 Task: Create New Customer with Customer Name: Bawarchi Indian Cuisine, Billing Address Line1: 1404 Camden Street, Billing Address Line2:  Reno, Billing Address Line3:  Nevada 89501
Action: Mouse moved to (147, 34)
Screenshot: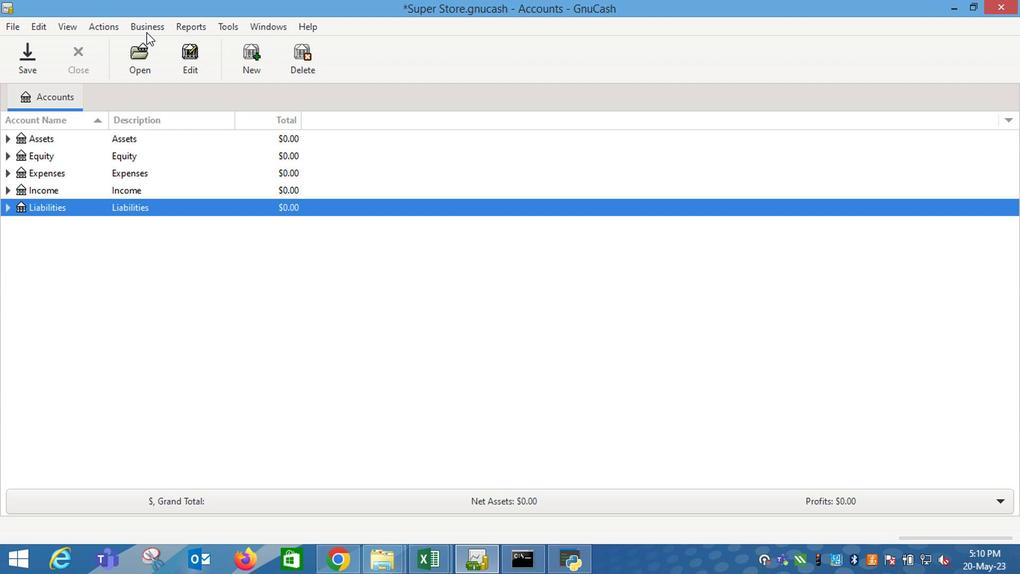 
Action: Mouse pressed left at (147, 34)
Screenshot: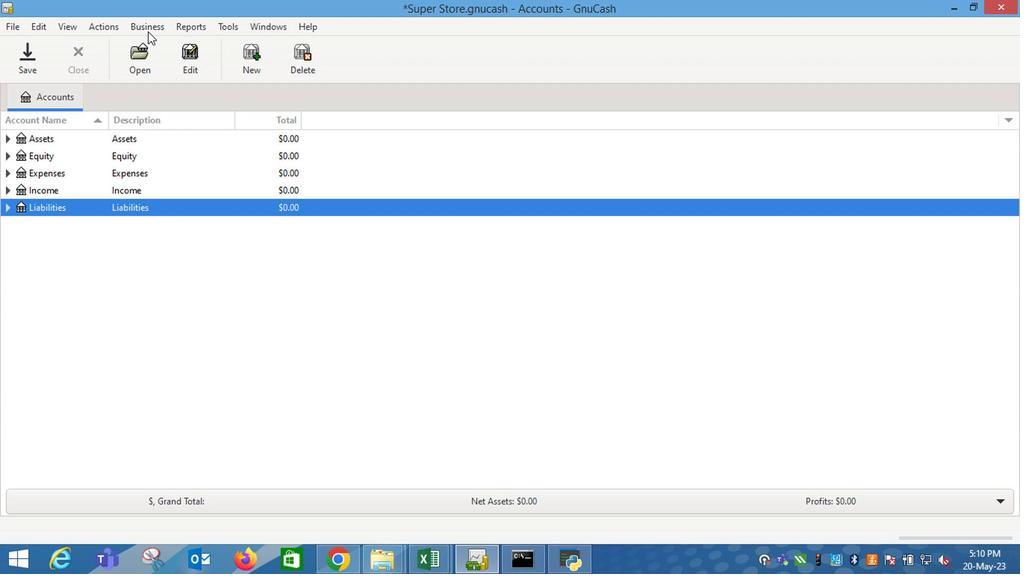 
Action: Mouse moved to (308, 65)
Screenshot: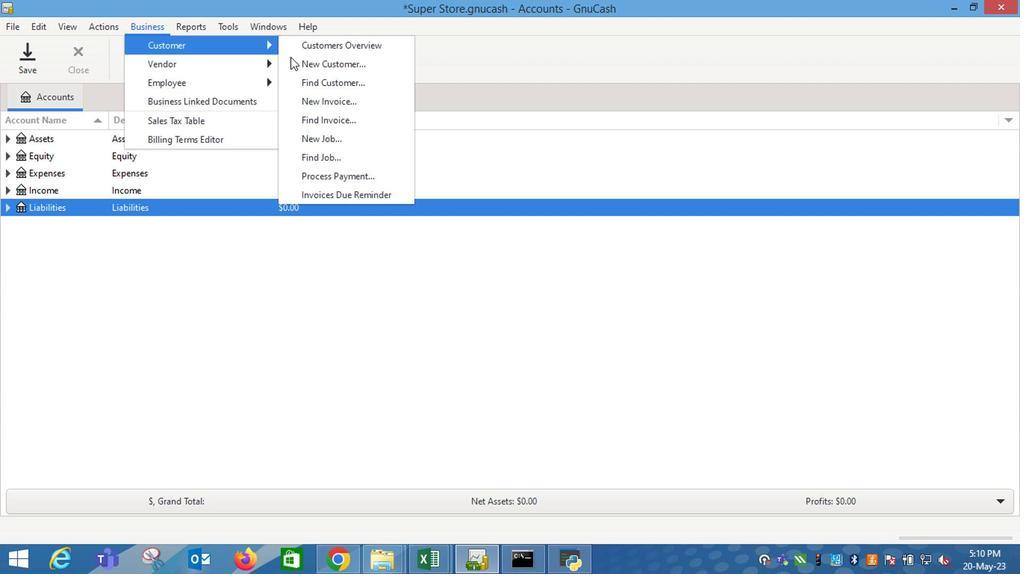 
Action: Mouse pressed left at (308, 65)
Screenshot: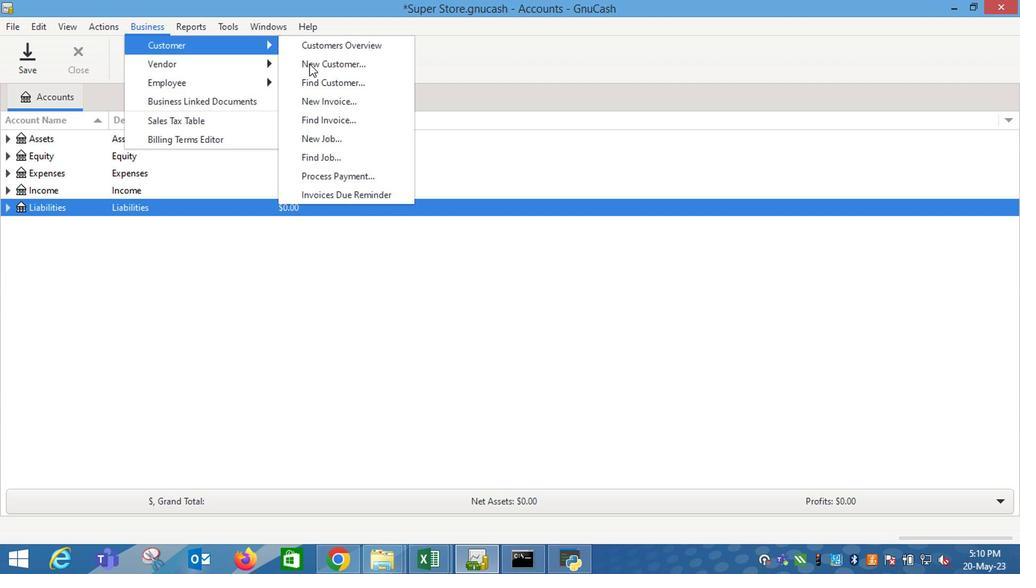 
Action: Mouse moved to (309, 66)
Screenshot: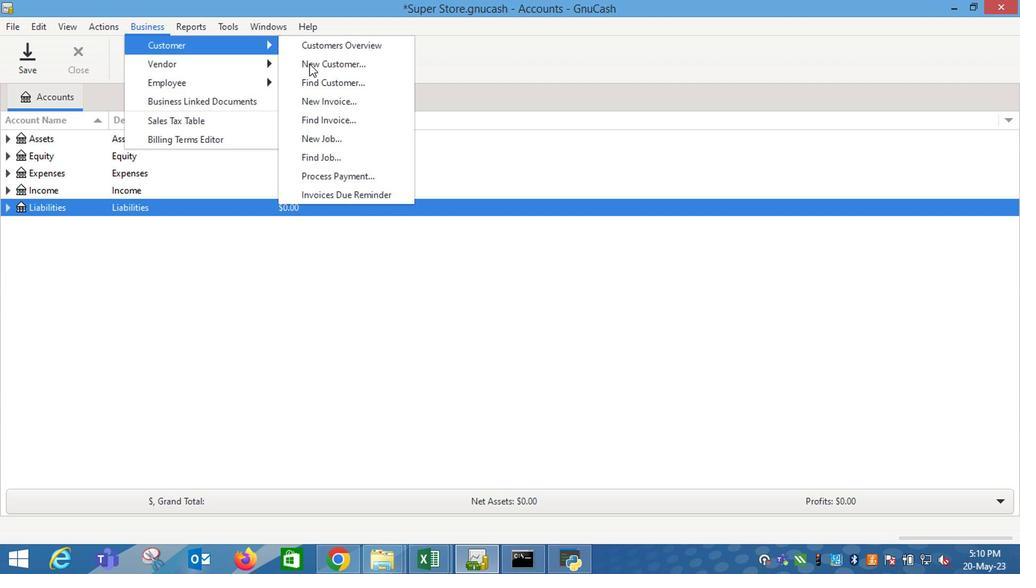 
Action: Key pressed <Key.shift_r>Bawarchi
Screenshot: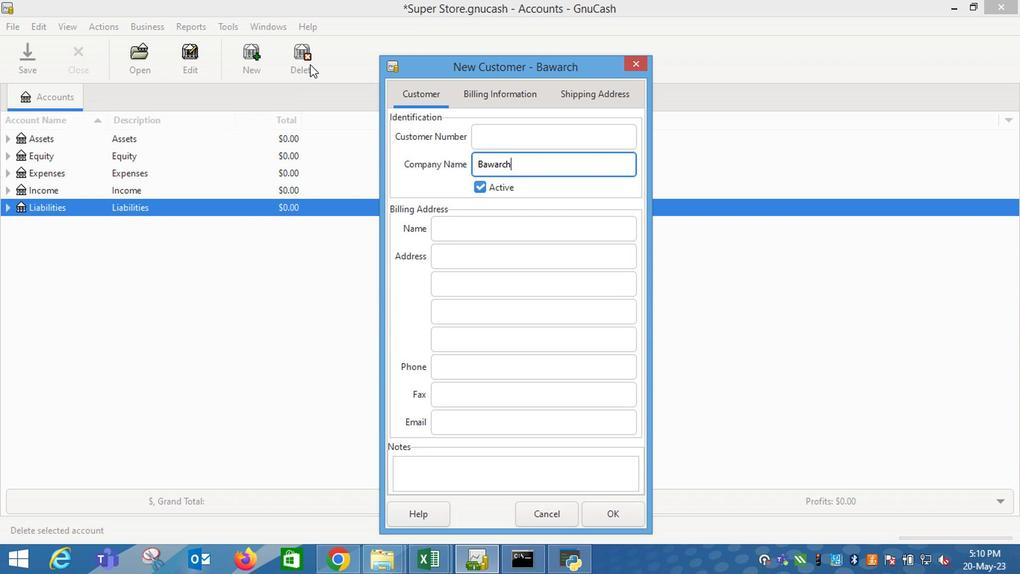 
Action: Mouse moved to (298, 47)
Screenshot: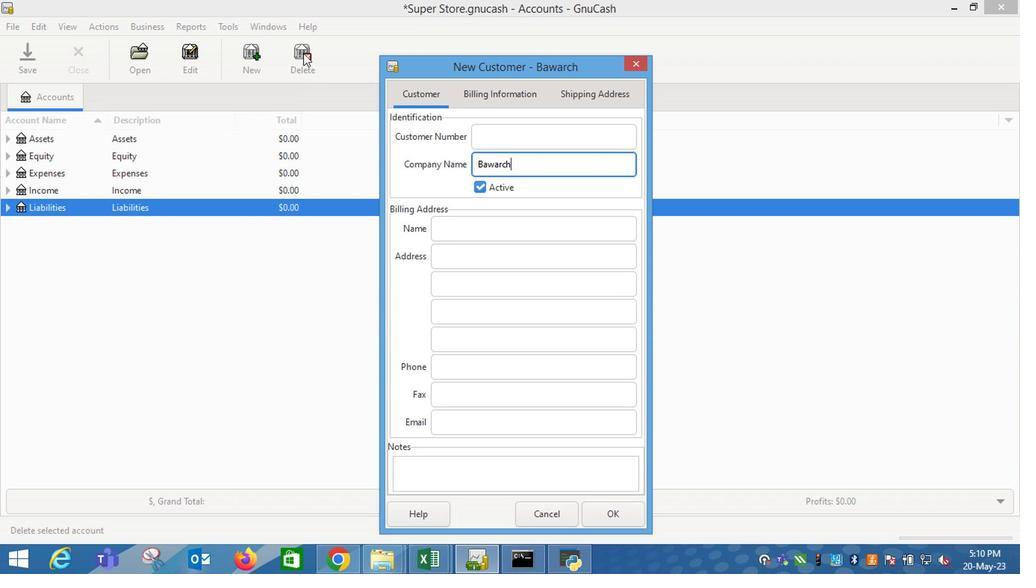 
Action: Key pressed <Key.space><Key.shift_r>Indian<Key.space><Key.shift_r>Cuisinc<Key.backspace>e<Key.tab><Key.tab><Key.tab>1404<Key.space><Key.shift_r>Camden<Key.space><Key.shift_r>Street<Key.tab><Key.shift_r>R<Key.tab><Key.shift_r>N<Key.right><Key.enter>
Screenshot: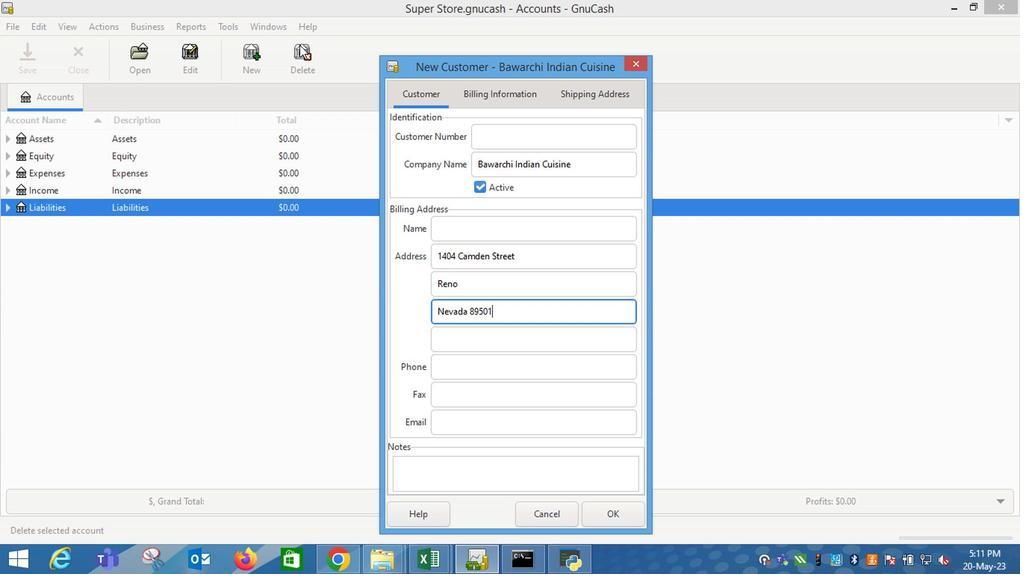 
